 Task: Add a condition where "Priority Less than High" in unsolved tickets in your groups.
Action: Mouse moved to (108, 292)
Screenshot: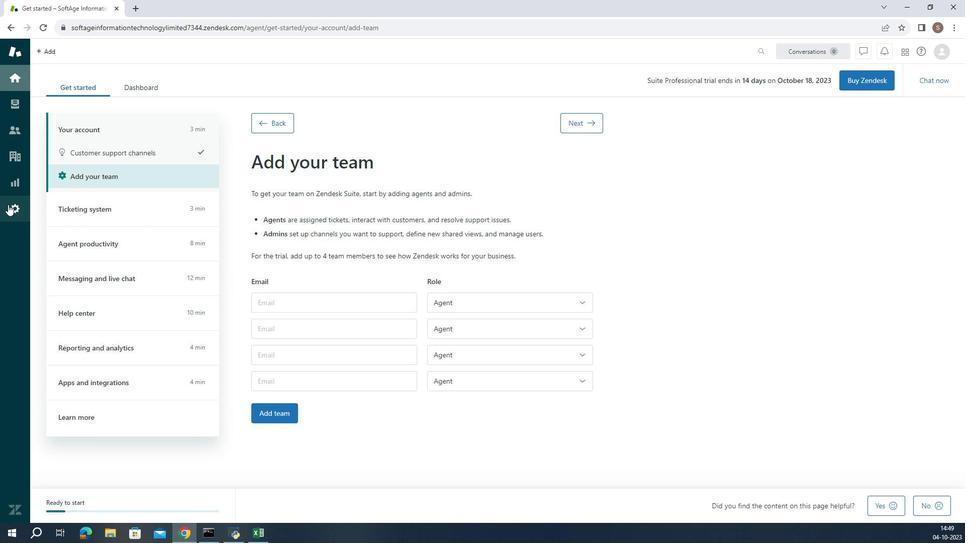 
Action: Mouse pressed left at (108, 292)
Screenshot: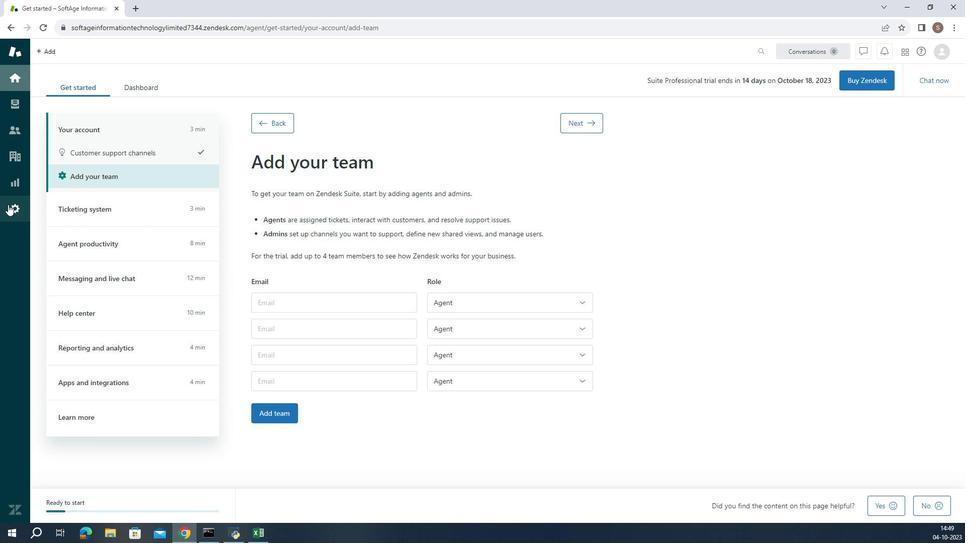 
Action: Mouse moved to (433, 405)
Screenshot: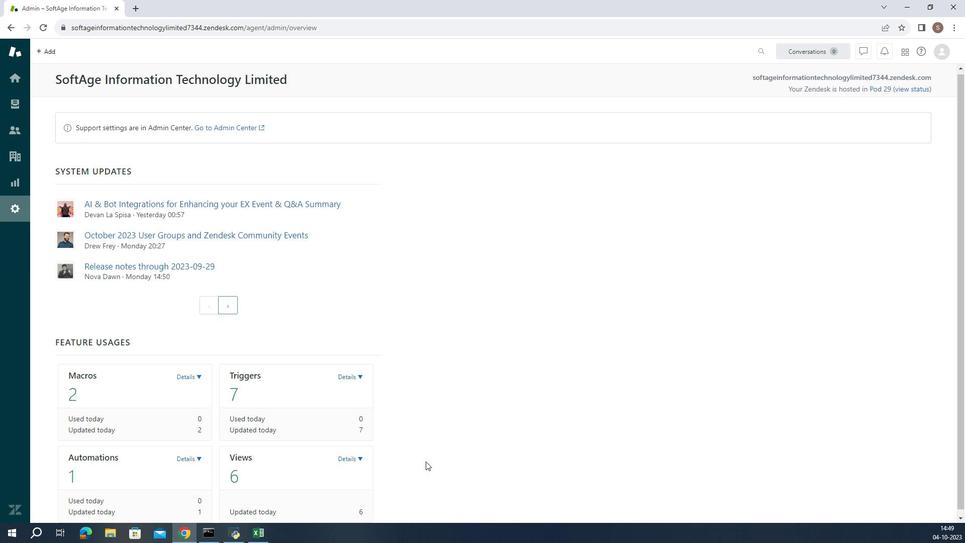 
Action: Mouse scrolled (433, 405) with delta (0, 0)
Screenshot: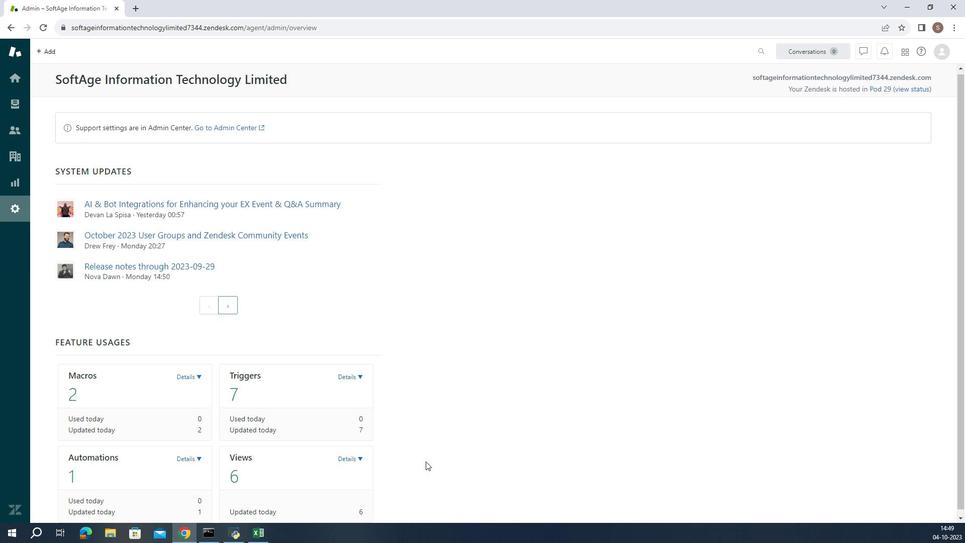 
Action: Mouse moved to (433, 405)
Screenshot: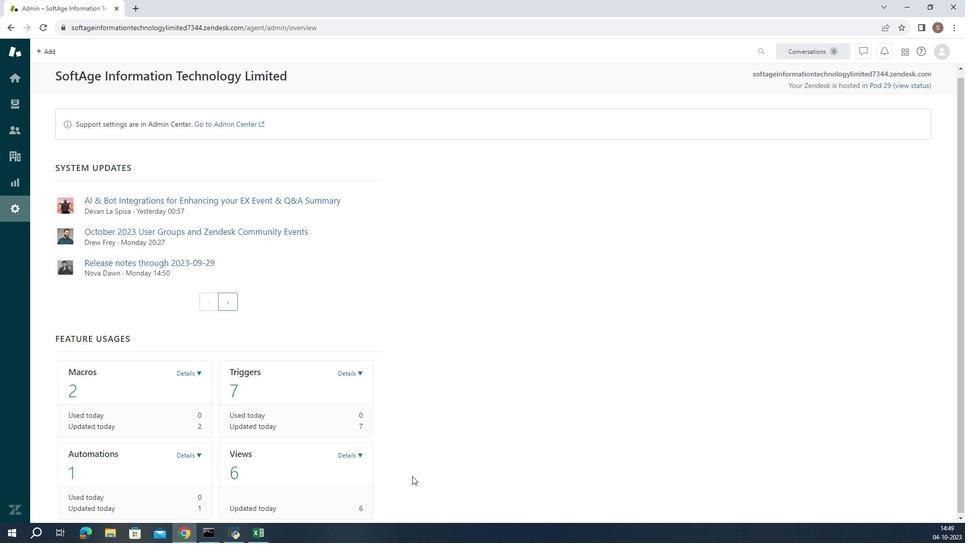 
Action: Mouse scrolled (433, 405) with delta (0, 0)
Screenshot: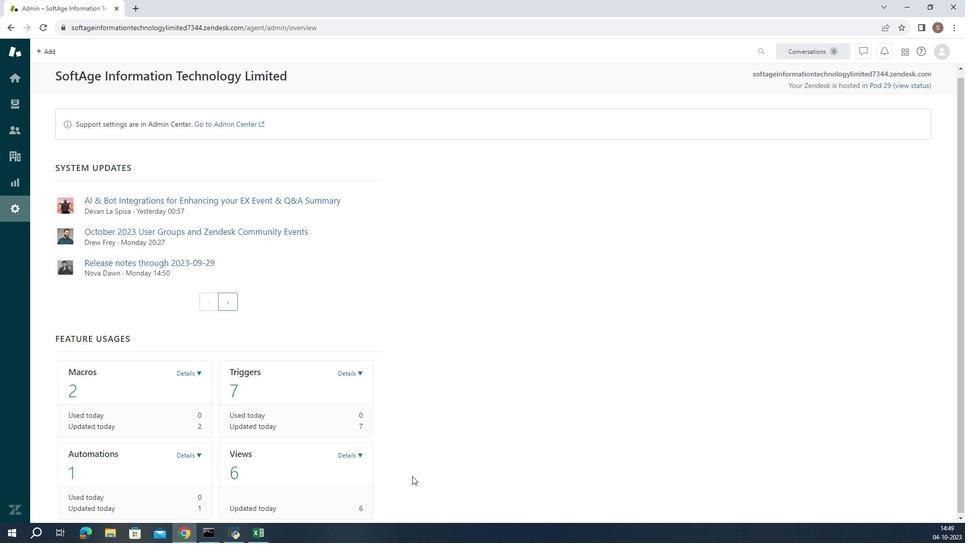 
Action: Mouse moved to (433, 406)
Screenshot: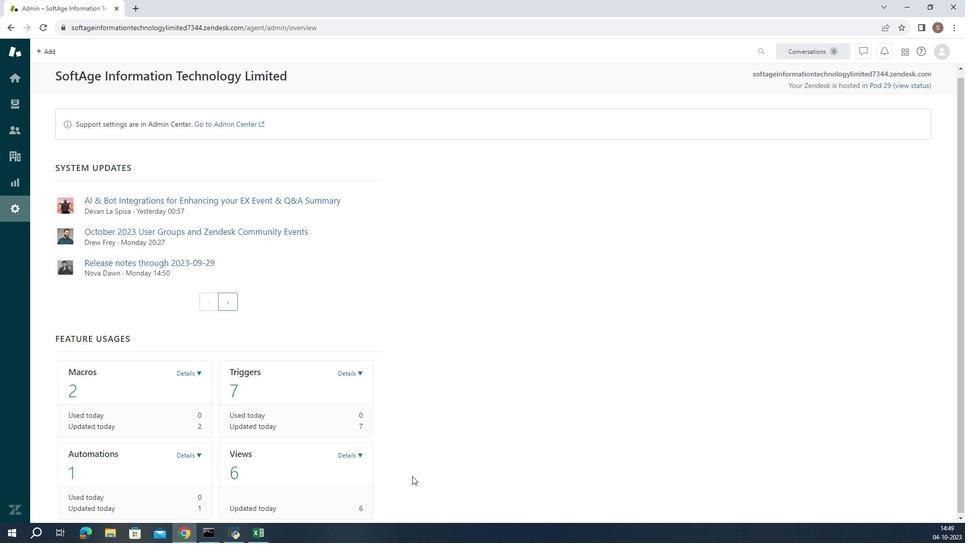 
Action: Mouse scrolled (433, 405) with delta (0, 0)
Screenshot: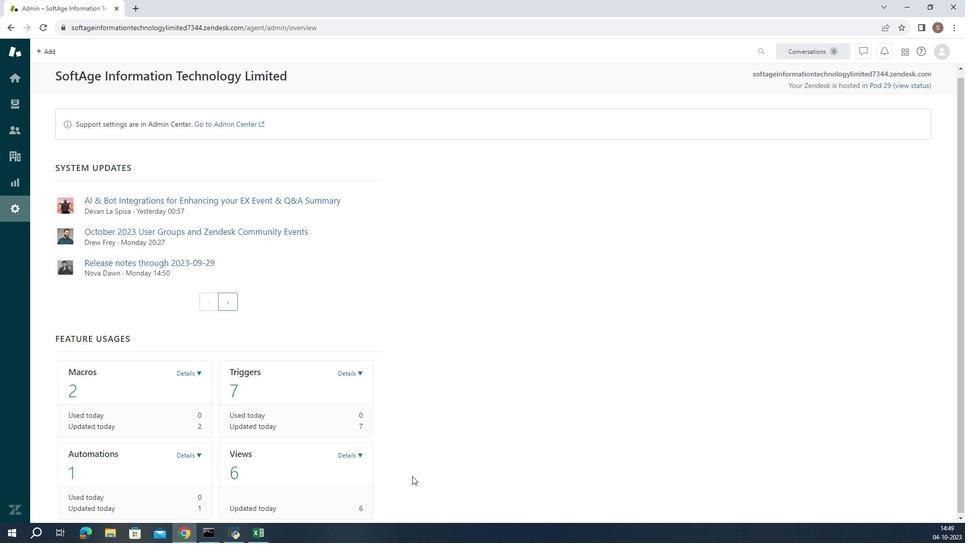 
Action: Mouse moved to (430, 410)
Screenshot: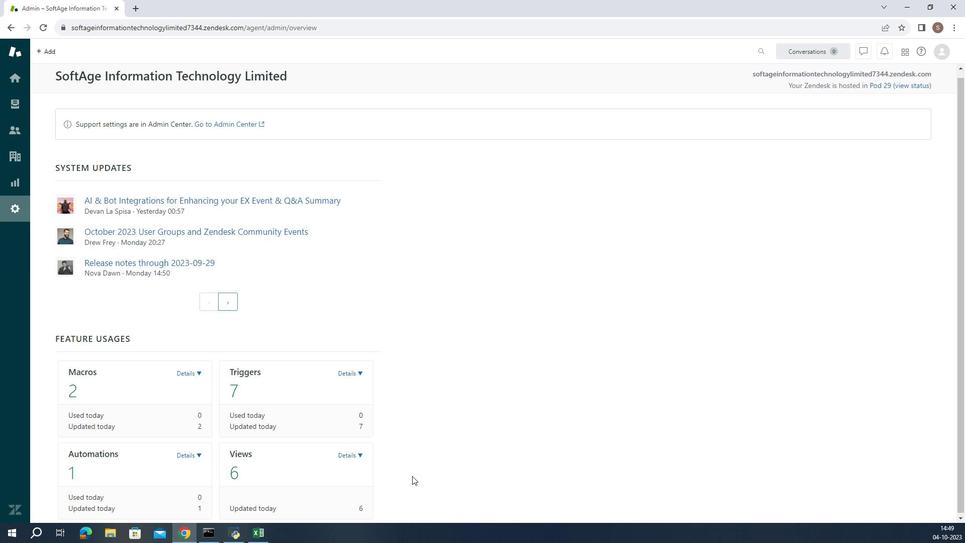 
Action: Mouse scrolled (430, 409) with delta (0, 0)
Screenshot: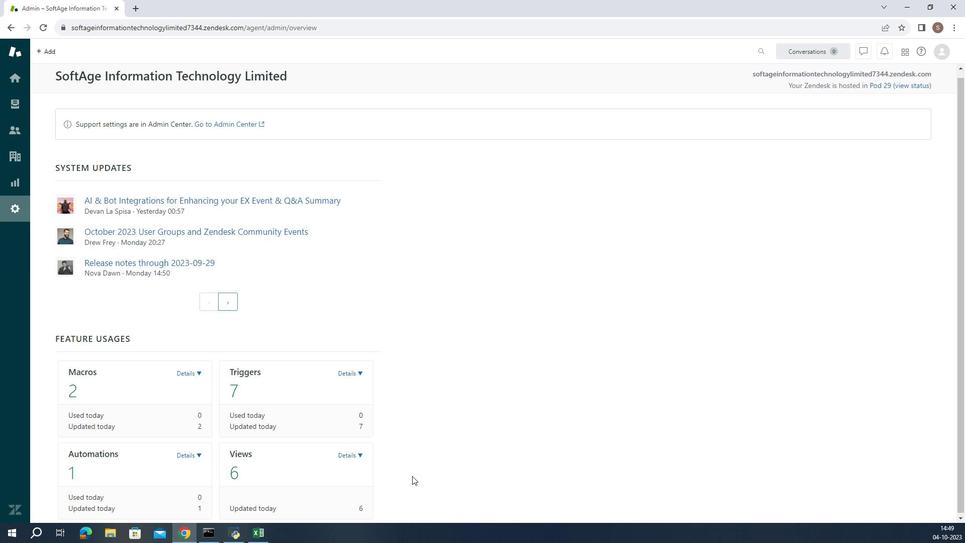 
Action: Mouse moved to (365, 417)
Screenshot: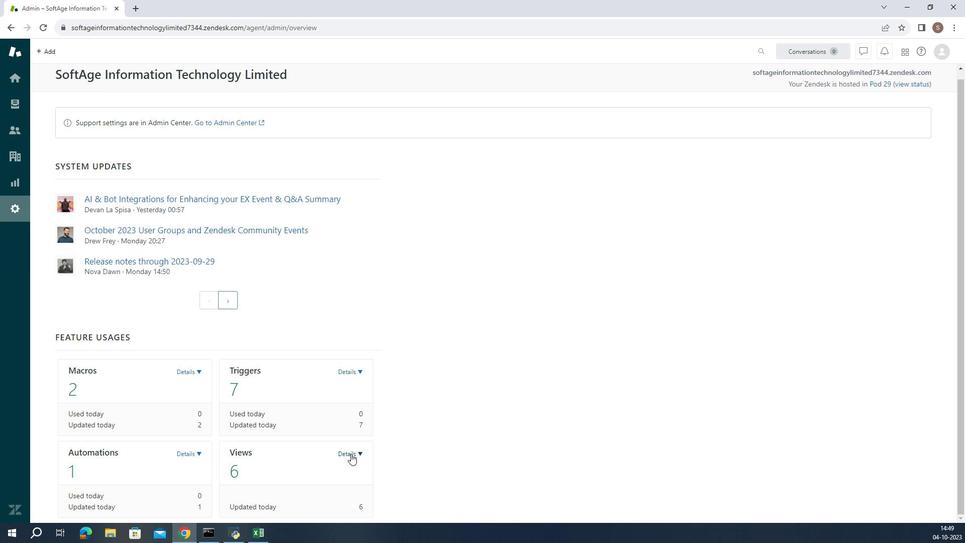 
Action: Mouse pressed left at (365, 417)
Screenshot: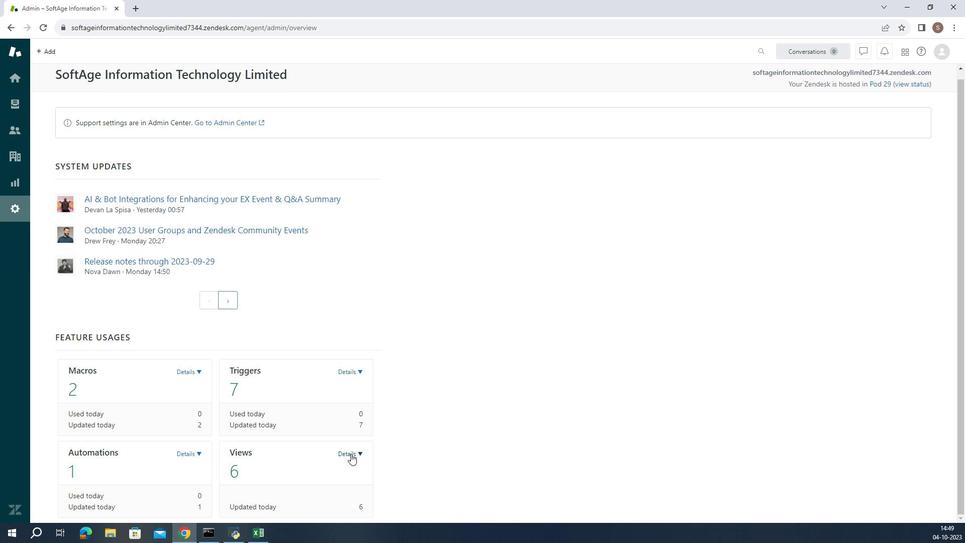 
Action: Mouse scrolled (365, 417) with delta (0, 0)
Screenshot: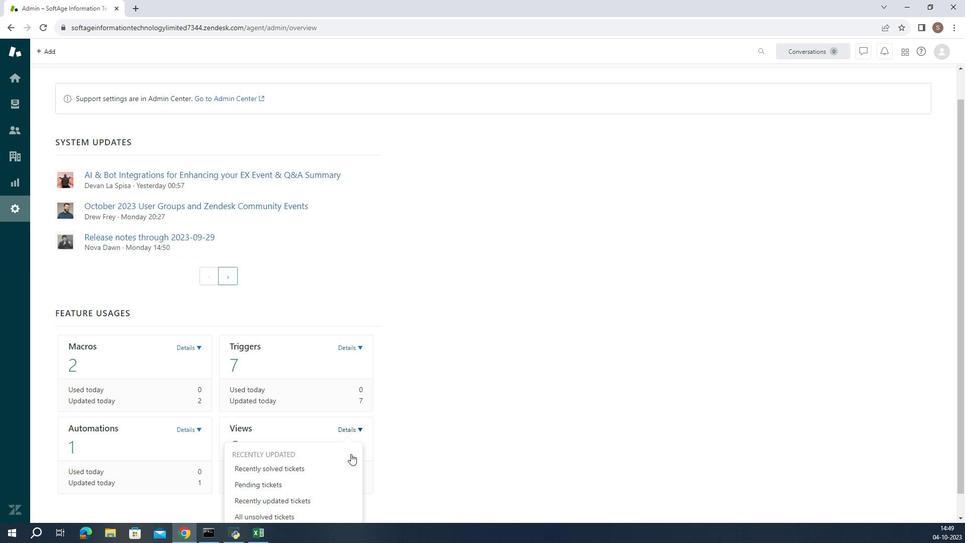 
Action: Mouse scrolled (365, 417) with delta (0, 0)
Screenshot: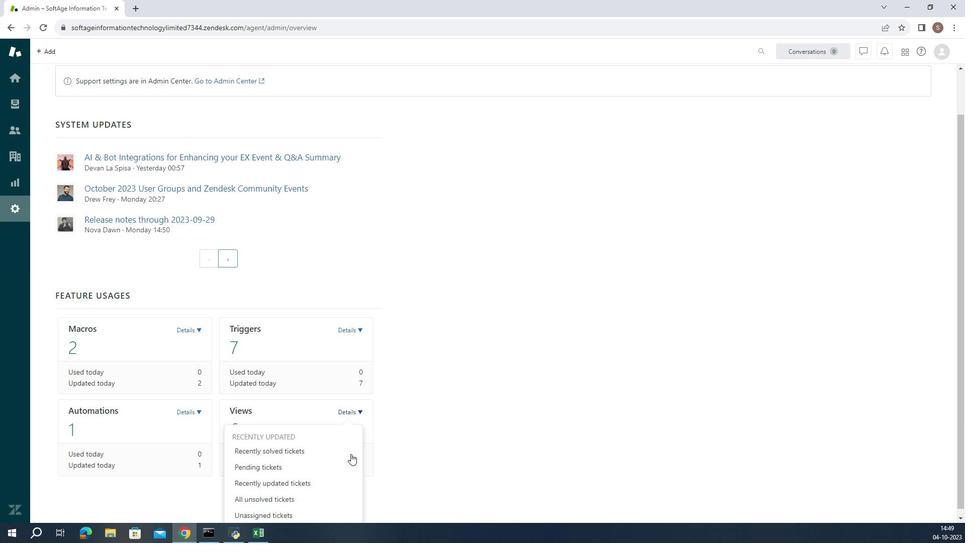 
Action: Mouse scrolled (365, 417) with delta (0, 0)
Screenshot: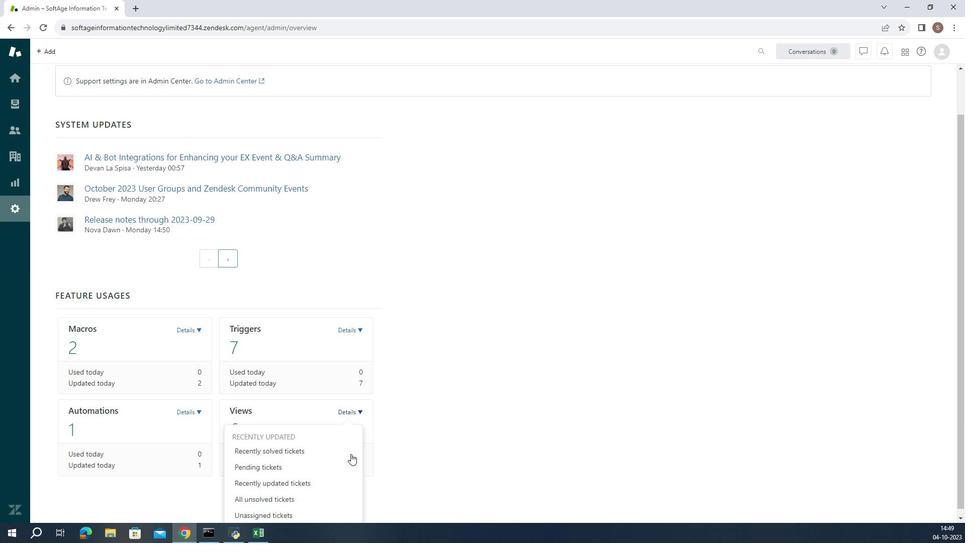 
Action: Mouse scrolled (365, 417) with delta (0, 0)
Screenshot: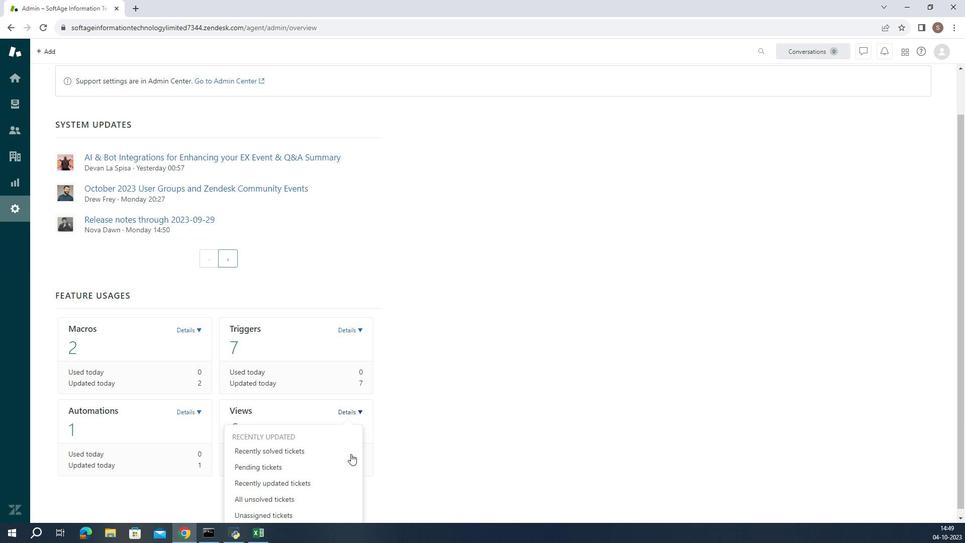 
Action: Mouse scrolled (365, 417) with delta (0, 0)
Screenshot: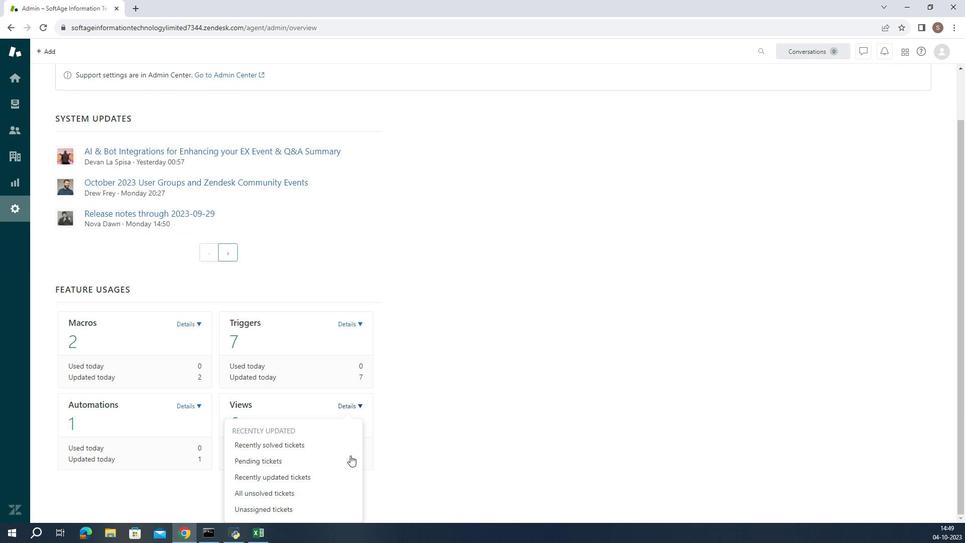 
Action: Mouse moved to (320, 436)
Screenshot: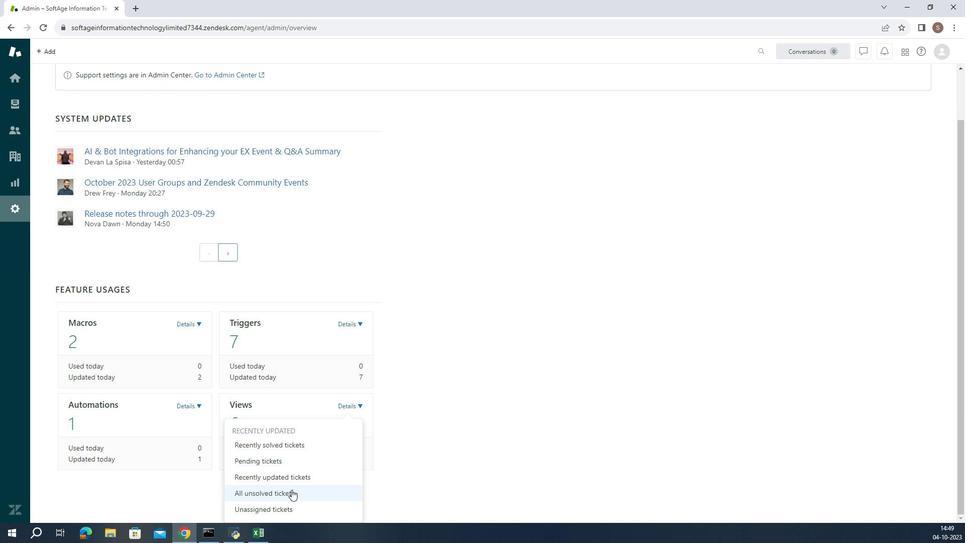 
Action: Mouse pressed left at (320, 436)
Screenshot: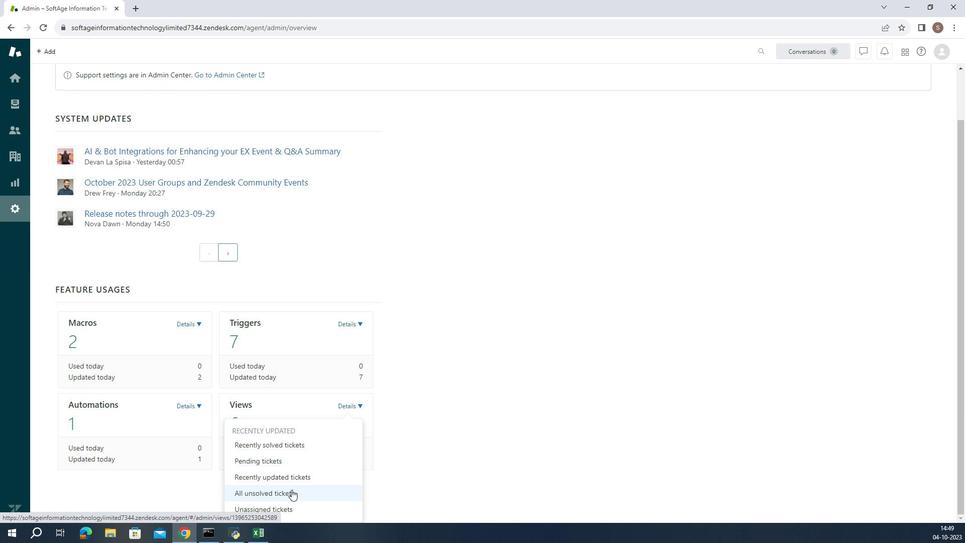 
Action: Mouse moved to (386, 377)
Screenshot: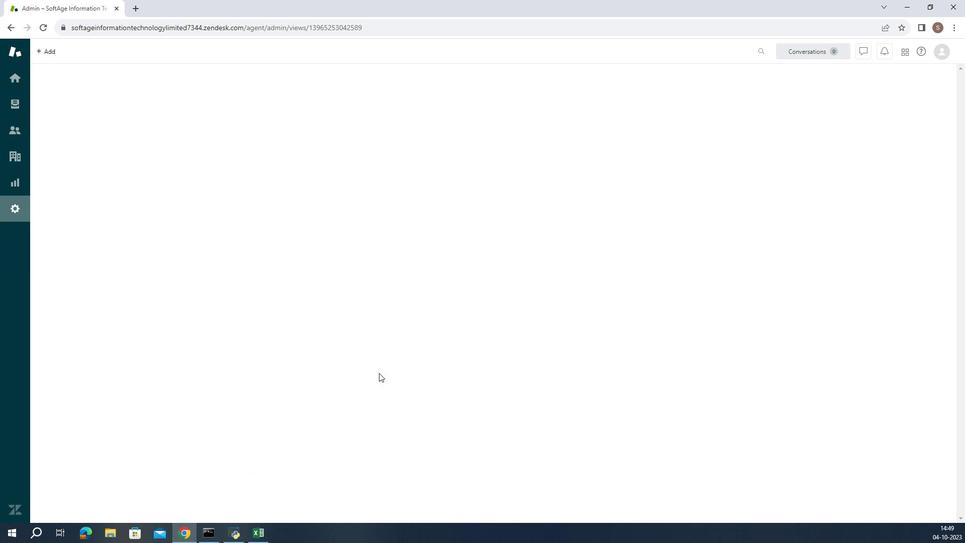 
Action: Mouse pressed left at (386, 377)
Screenshot: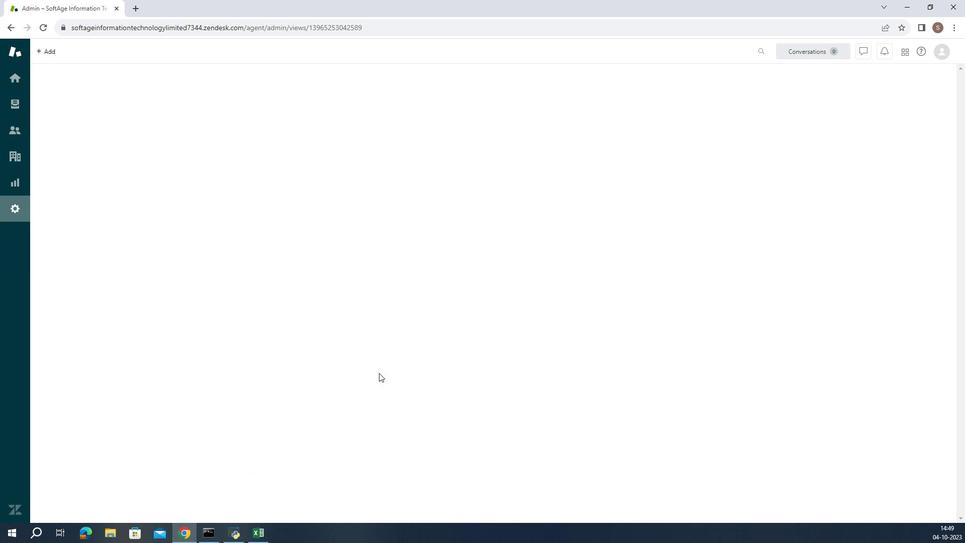 
Action: Mouse moved to (205, 360)
Screenshot: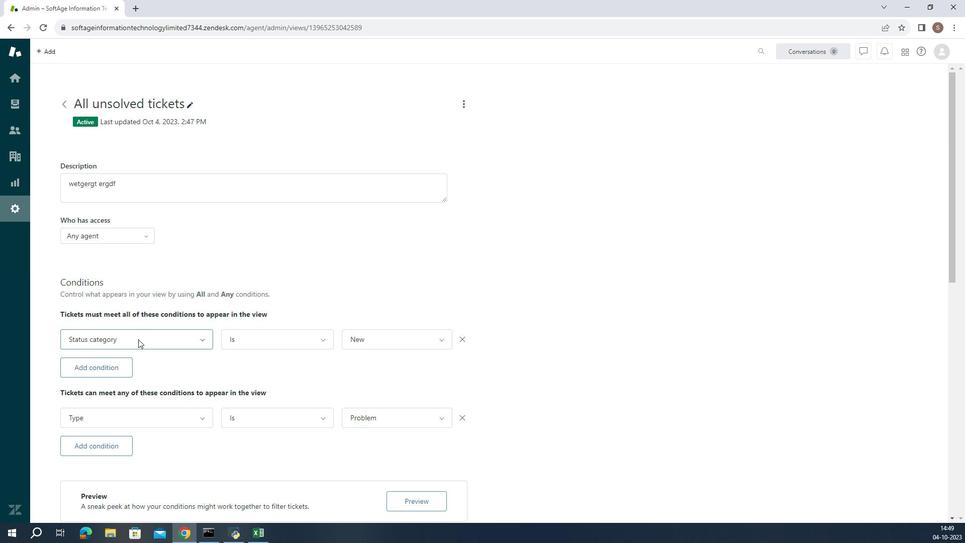 
Action: Mouse pressed left at (205, 360)
Screenshot: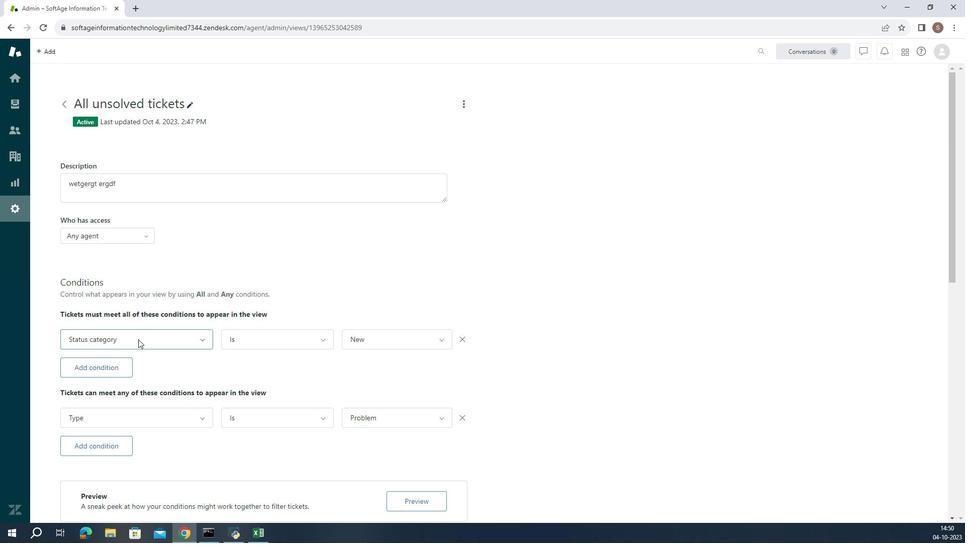
Action: Mouse moved to (185, 308)
Screenshot: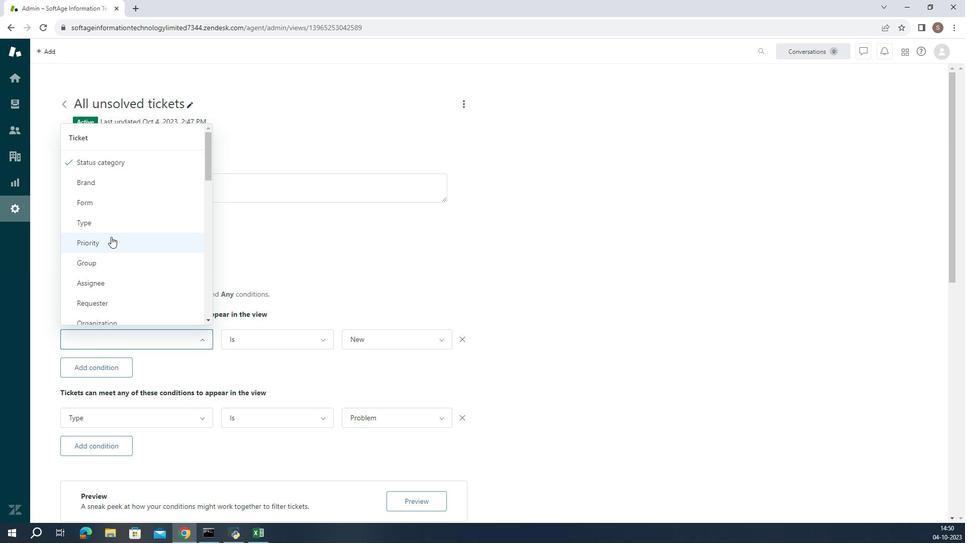 
Action: Mouse pressed left at (185, 308)
Screenshot: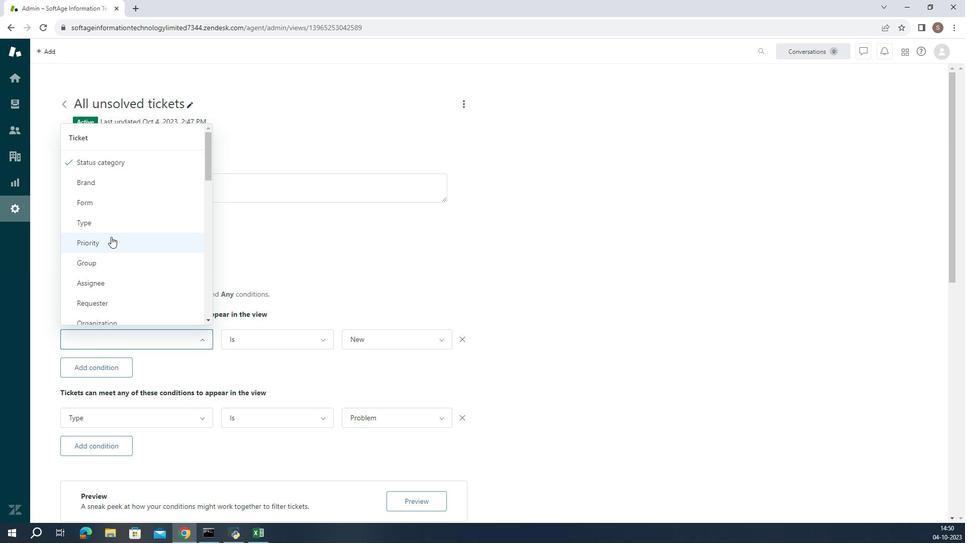 
Action: Mouse moved to (306, 359)
Screenshot: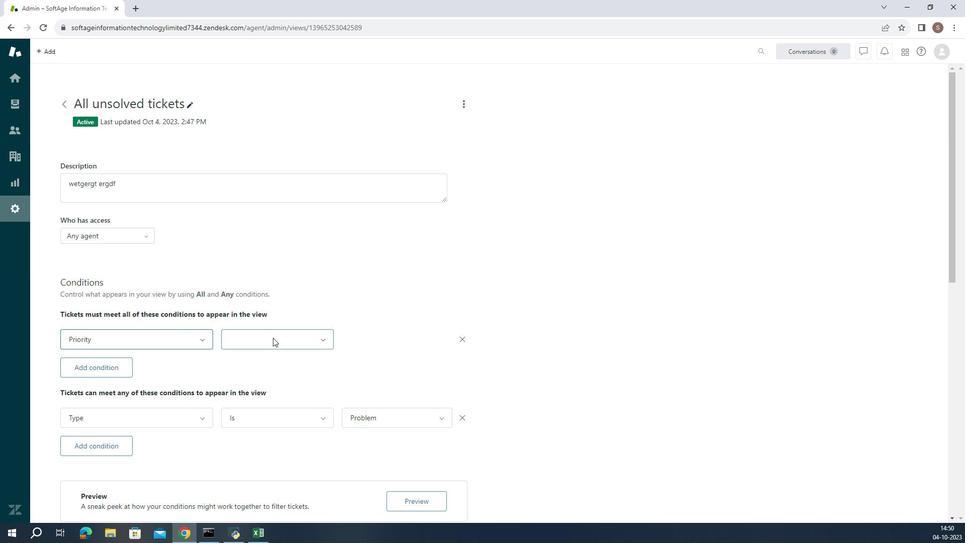
Action: Mouse pressed left at (306, 359)
Screenshot: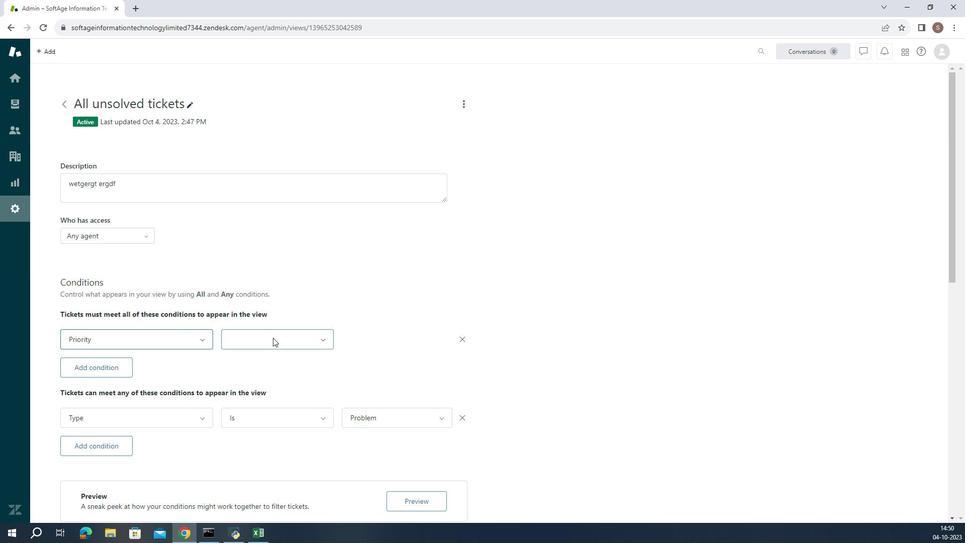 
Action: Mouse moved to (303, 391)
Screenshot: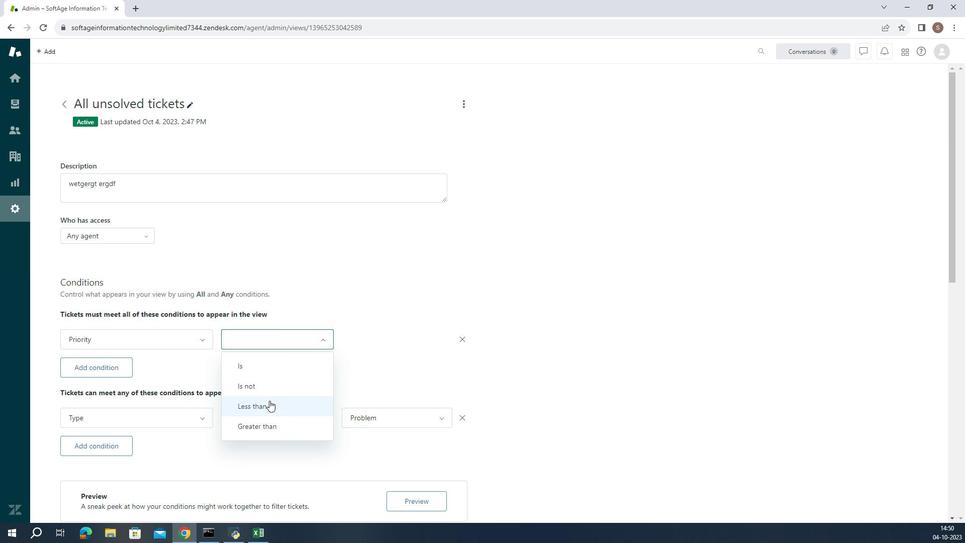 
Action: Mouse pressed left at (303, 391)
Screenshot: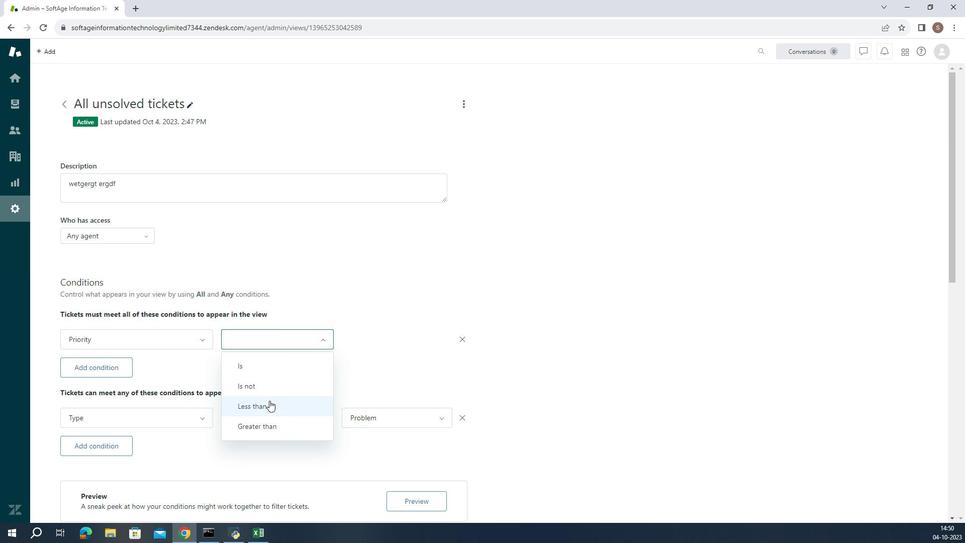 
Action: Mouse moved to (389, 359)
Screenshot: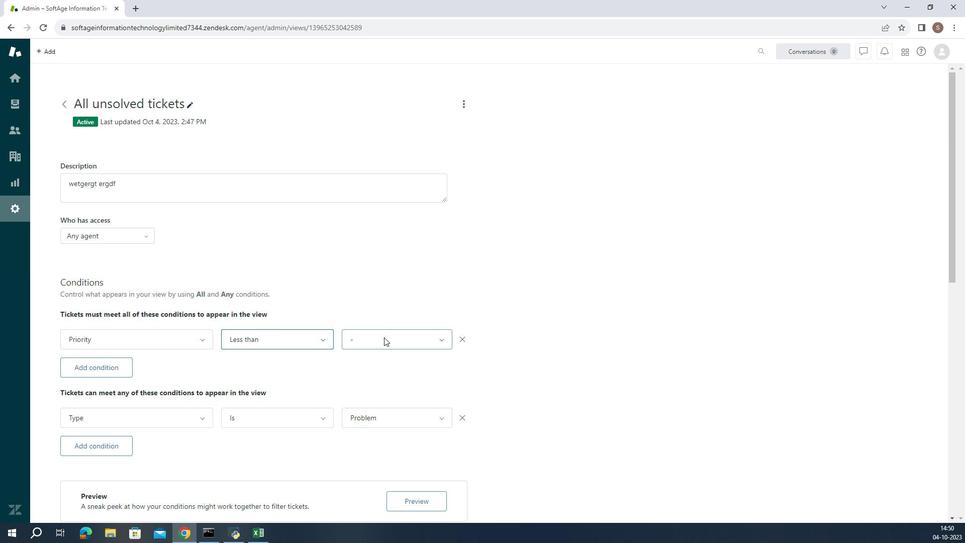 
Action: Mouse pressed left at (389, 359)
Screenshot: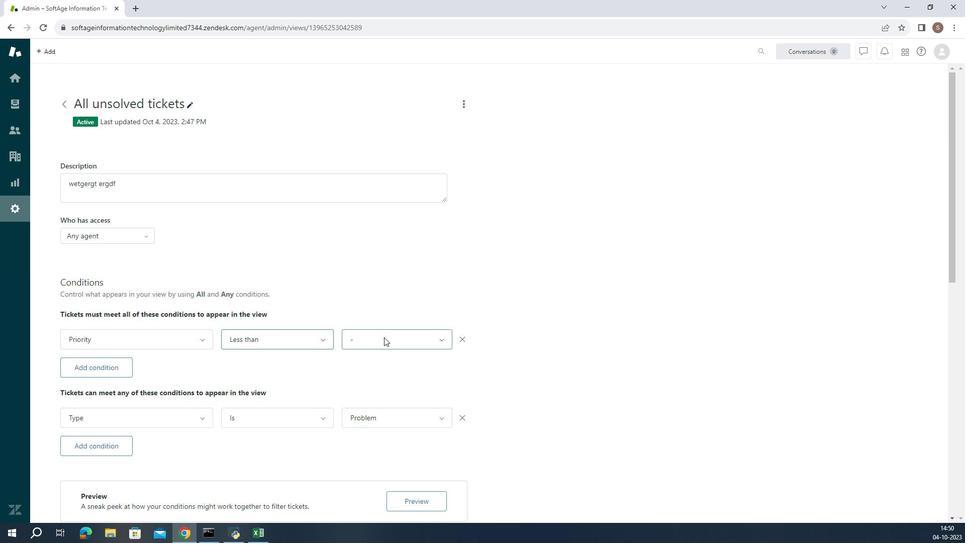 
Action: Mouse moved to (390, 400)
Screenshot: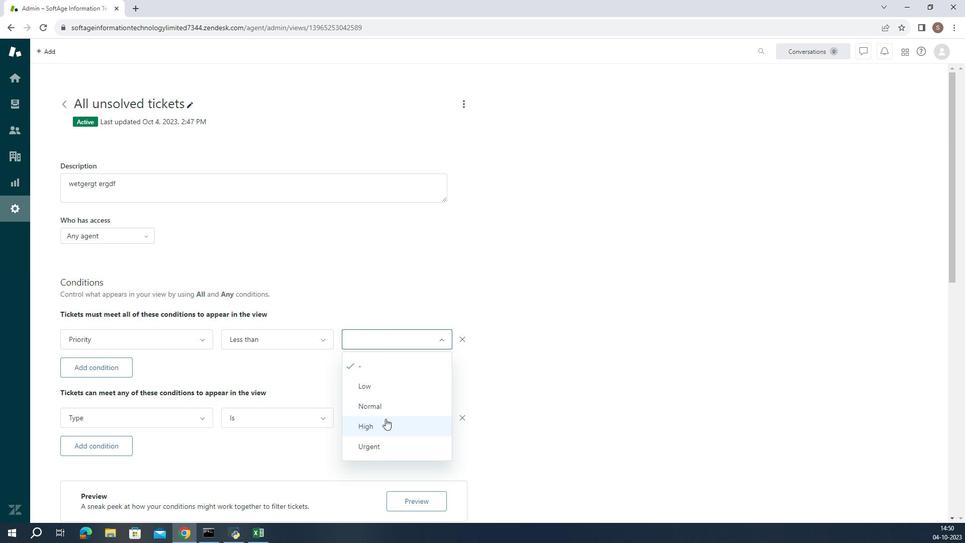 
Action: Mouse pressed left at (390, 400)
Screenshot: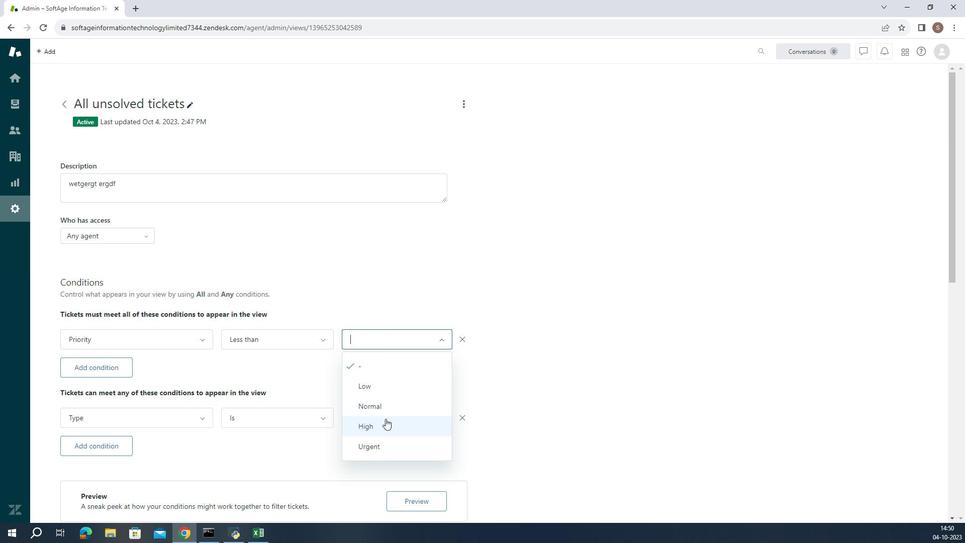 
Action: Mouse moved to (402, 382)
Screenshot: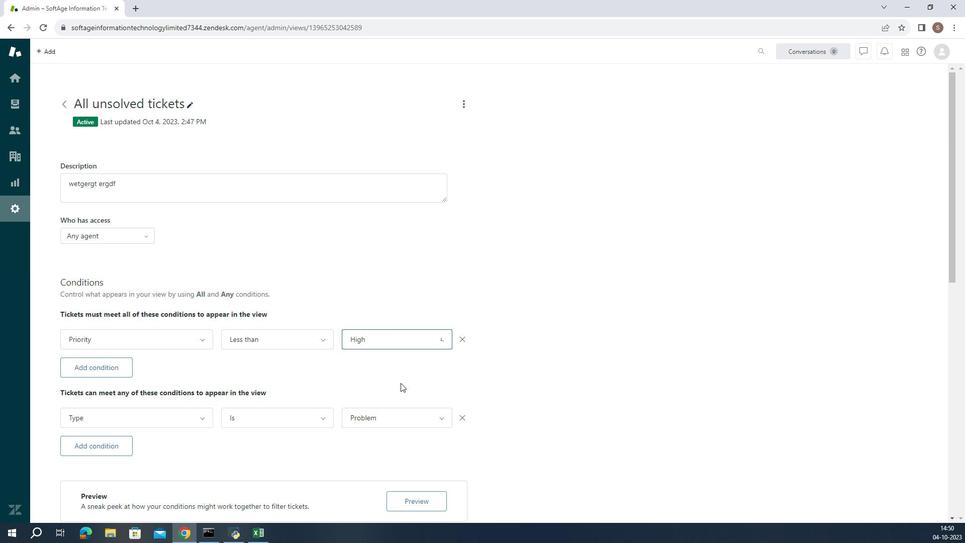 
Action: Mouse pressed left at (402, 382)
Screenshot: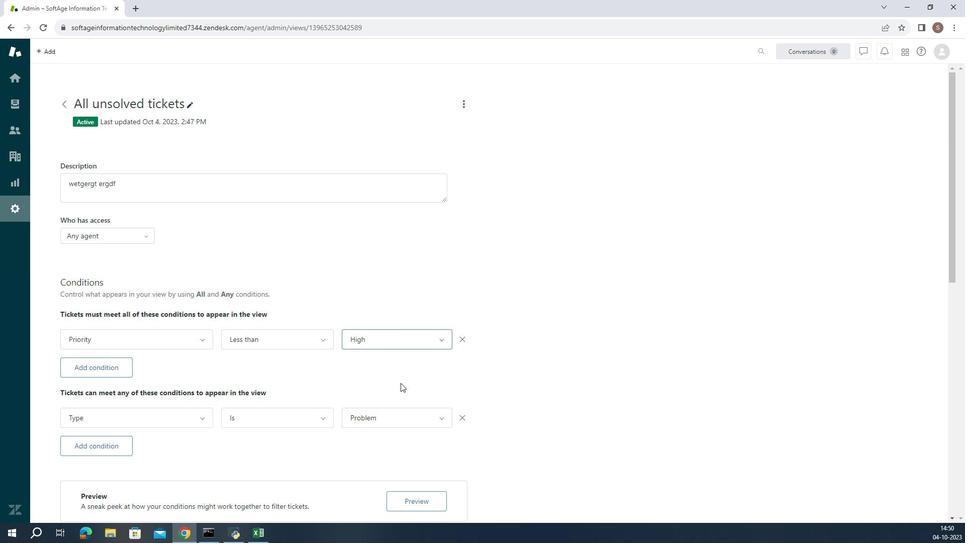 
Action: Mouse moved to (402, 381)
Screenshot: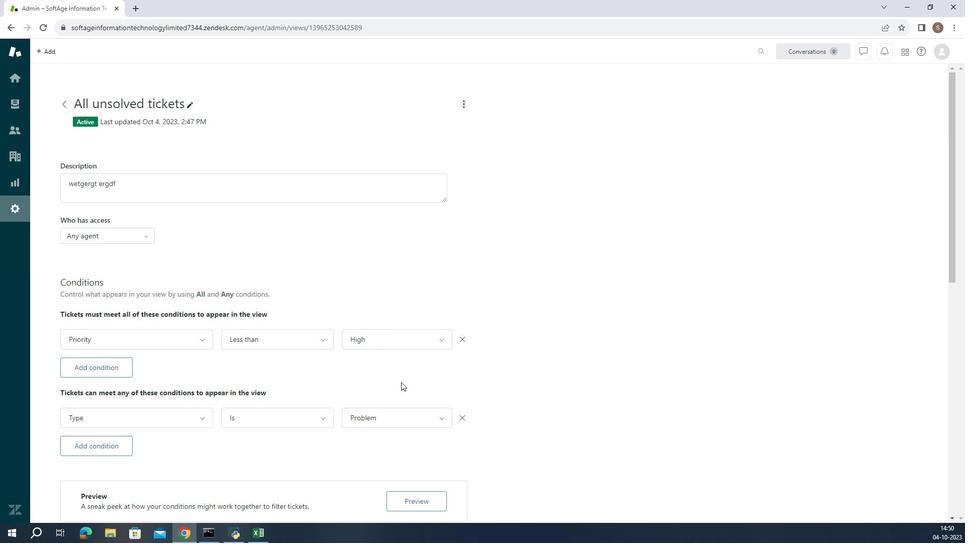 
